 Task: Delete only the values.
Action: Mouse moved to (165, 239)
Screenshot: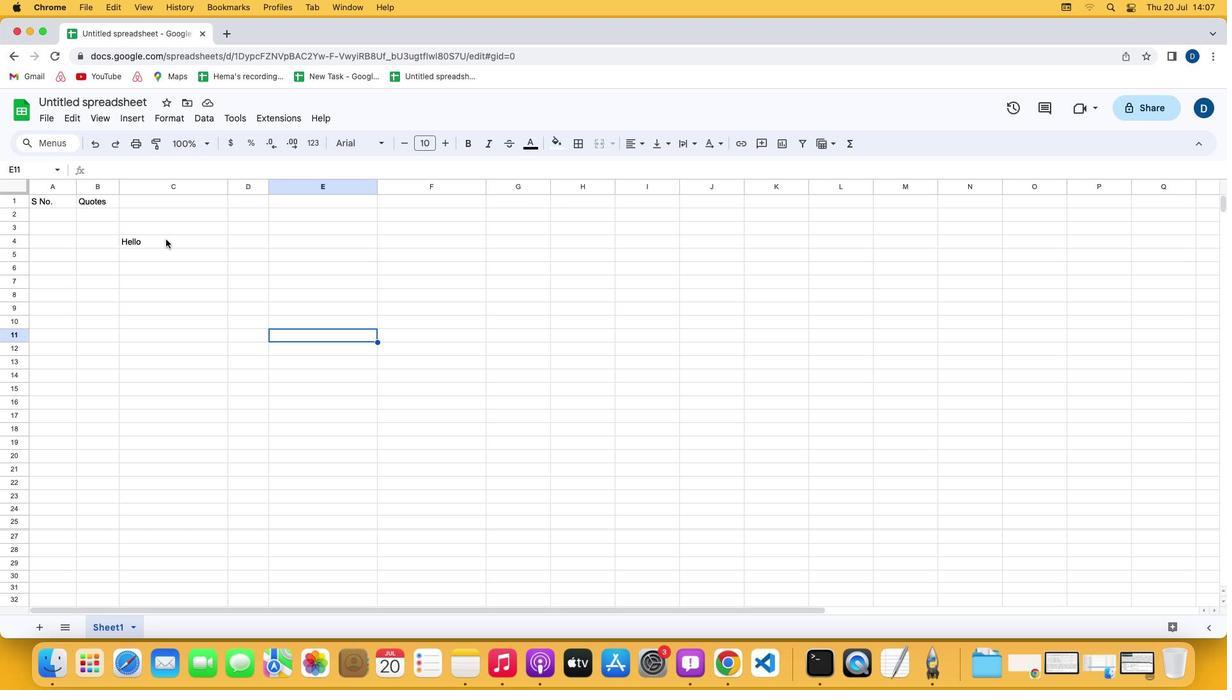 
Action: Mouse pressed left at (165, 239)
Screenshot: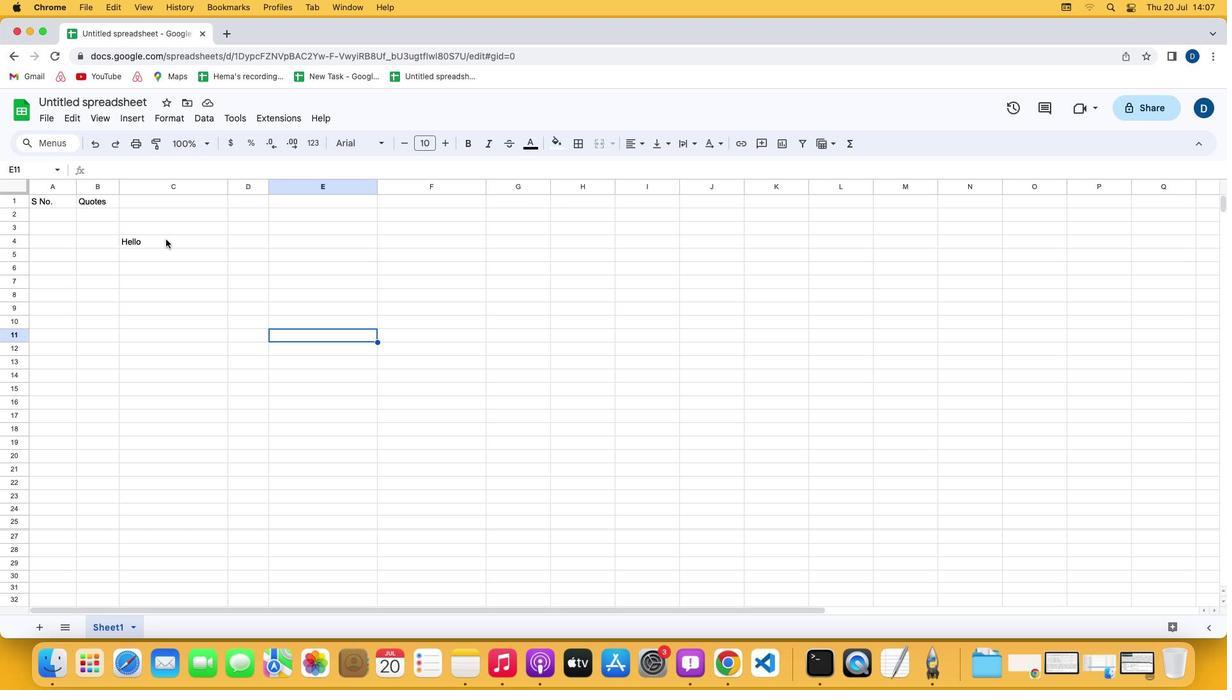 
Action: Mouse moved to (165, 239)
Screenshot: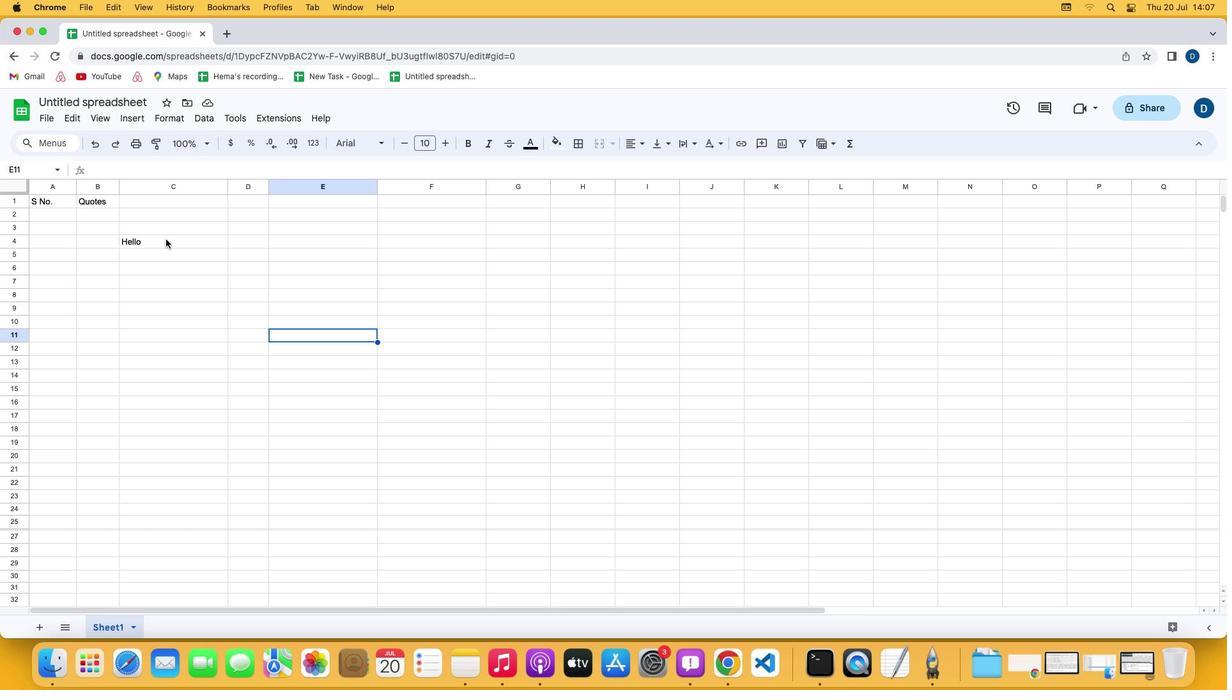 
Action: Mouse pressed left at (165, 239)
Screenshot: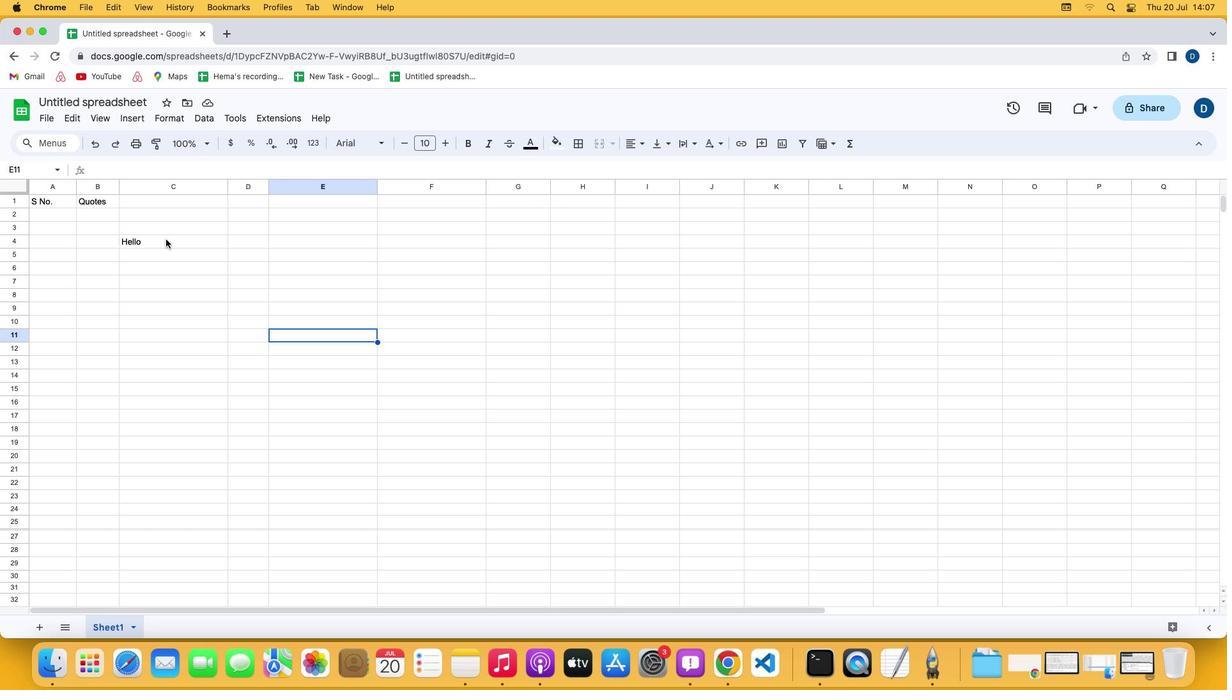 
Action: Mouse moved to (64, 111)
Screenshot: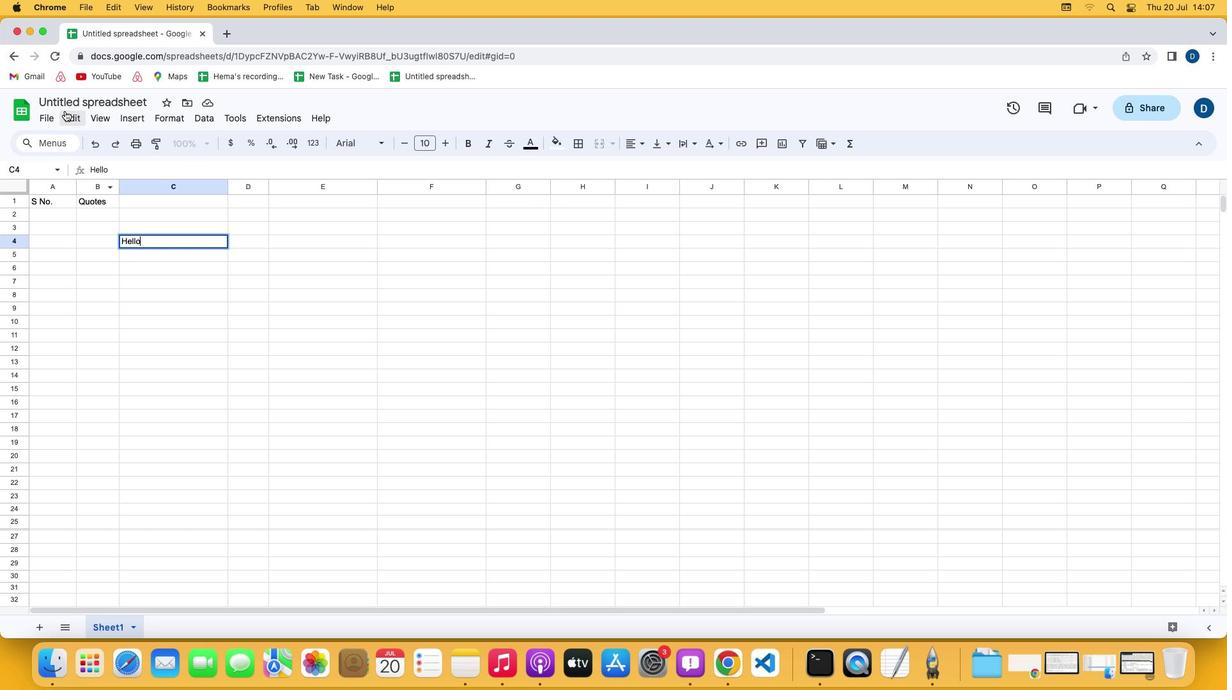 
Action: Mouse pressed left at (64, 111)
Screenshot: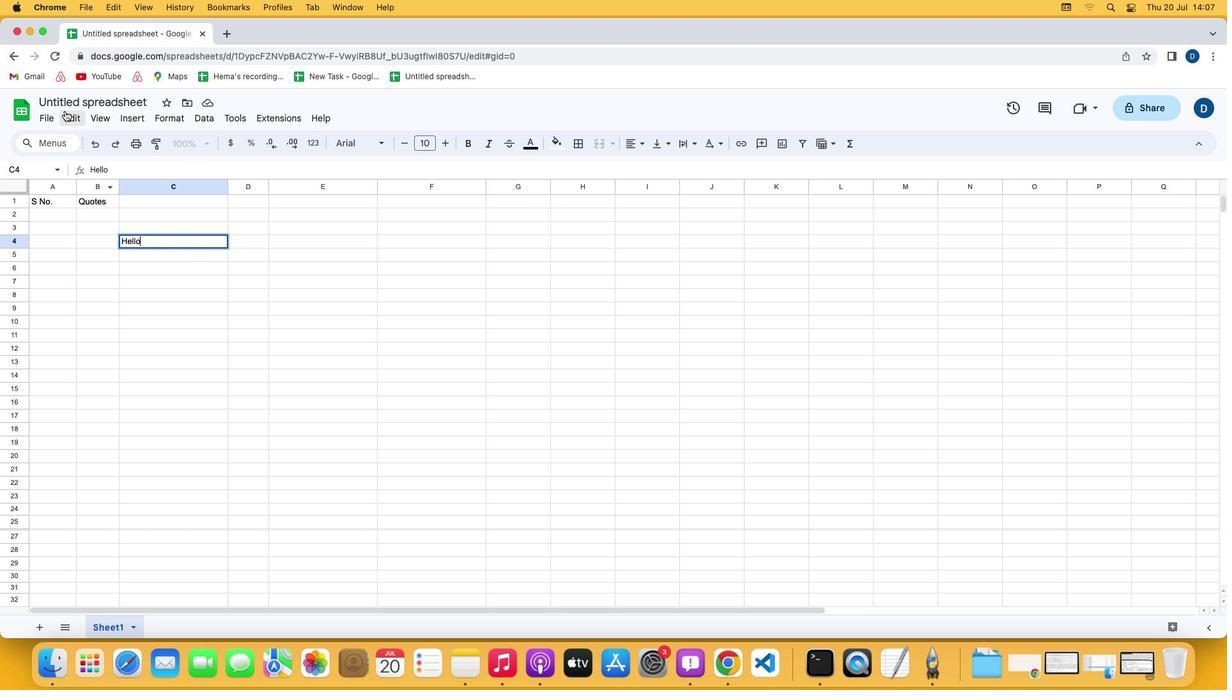 
Action: Mouse moved to (289, 309)
Screenshot: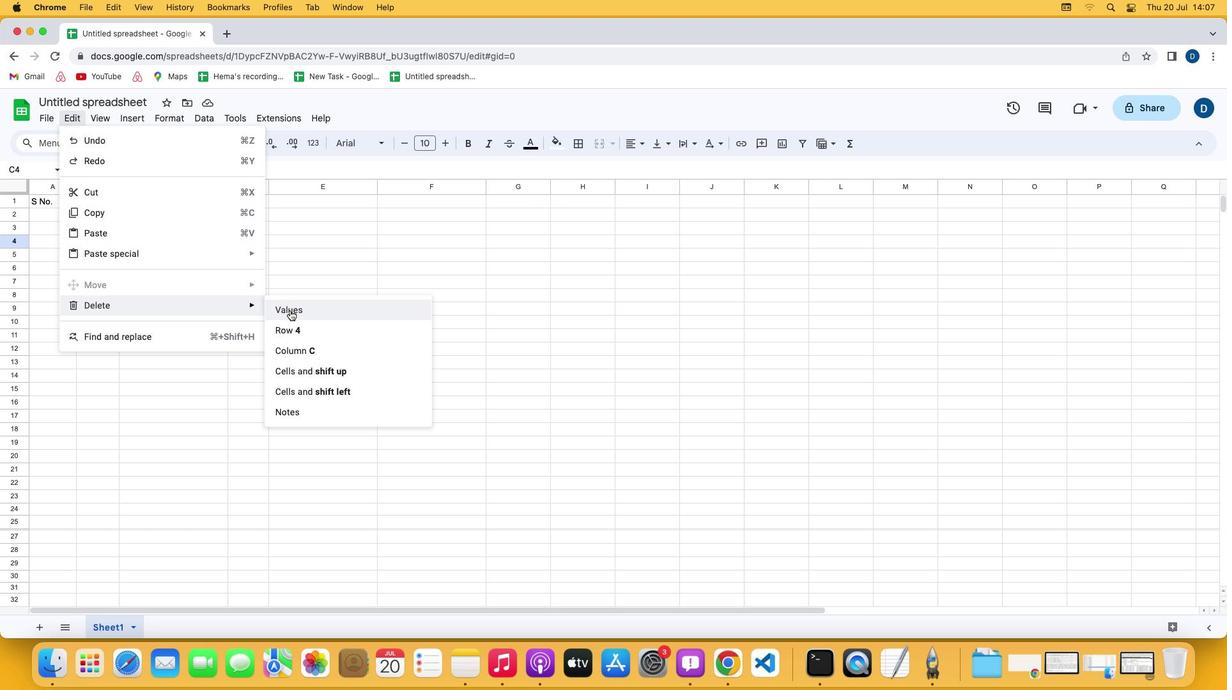 
Action: Mouse pressed left at (289, 309)
Screenshot: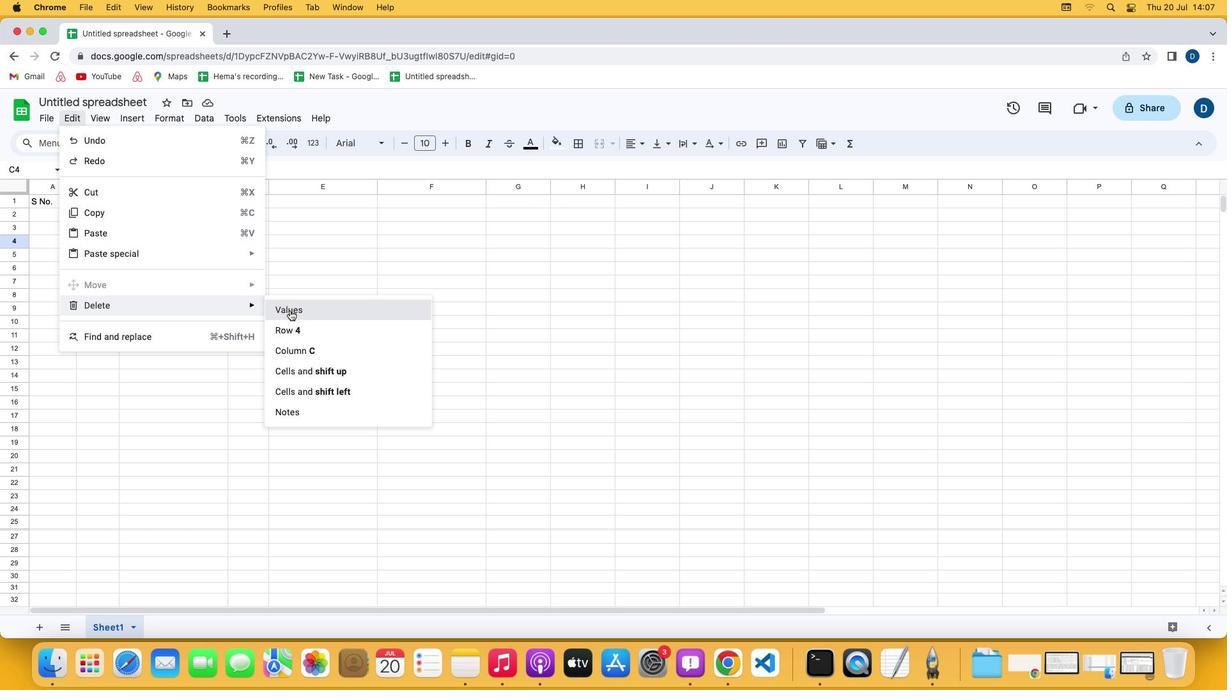 
Action: Mouse moved to (292, 315)
Screenshot: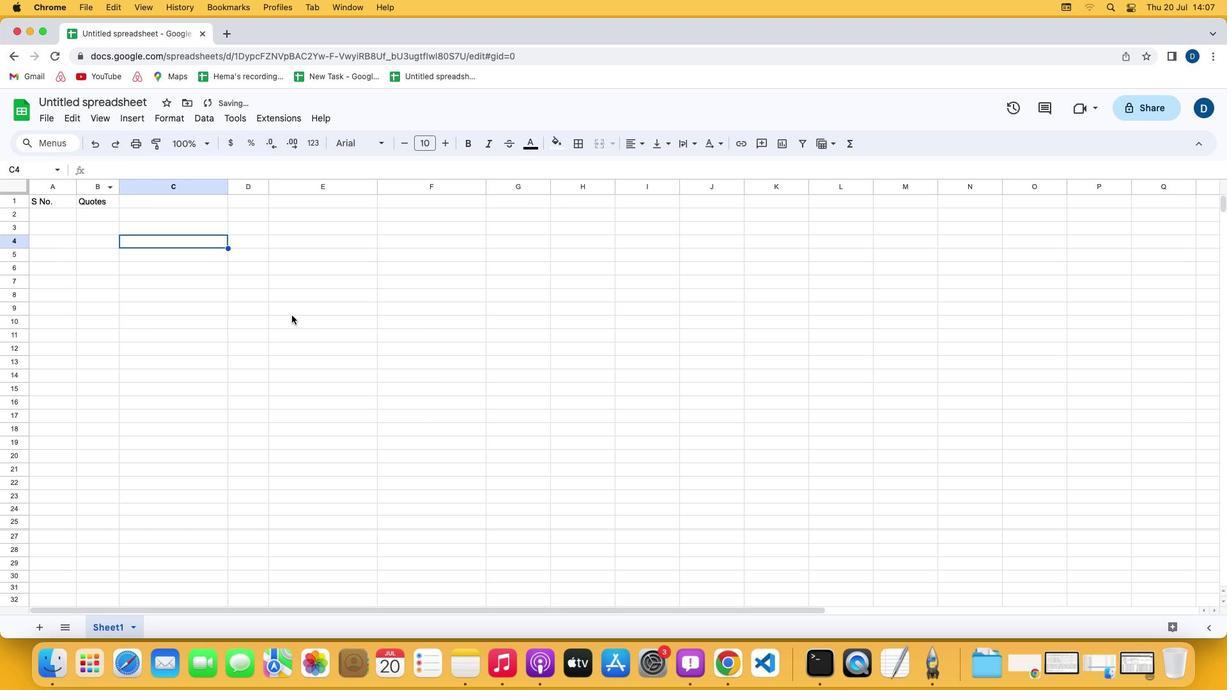 
